 Task: Create a due date automation trigger when advanced on, the moment a card is due add fields without custom field "Resume" cleared.
Action: Mouse moved to (837, 256)
Screenshot: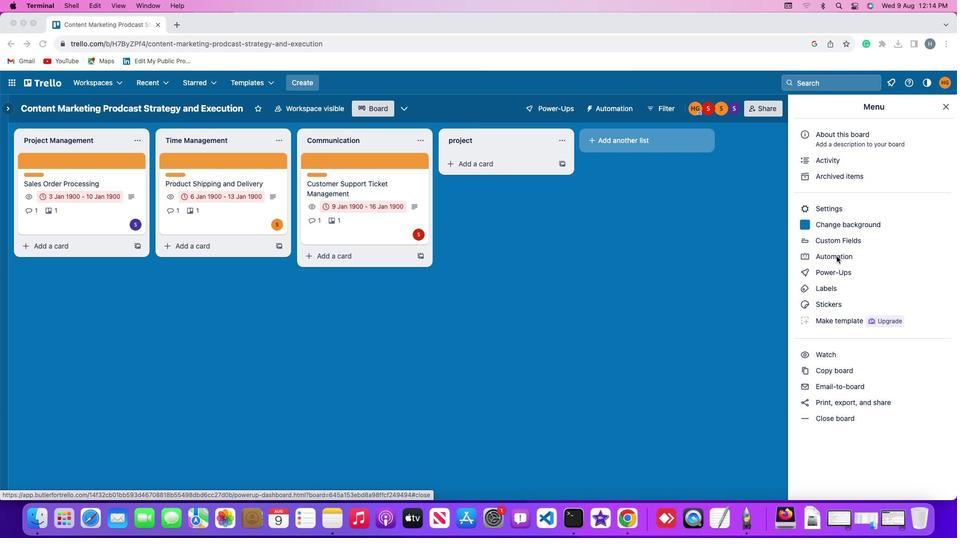 
Action: Mouse pressed left at (837, 256)
Screenshot: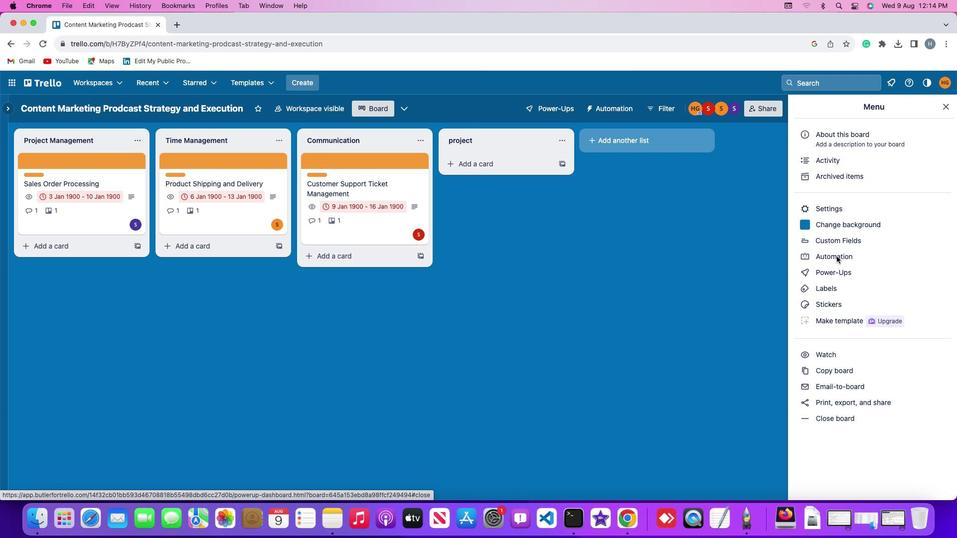 
Action: Mouse moved to (836, 256)
Screenshot: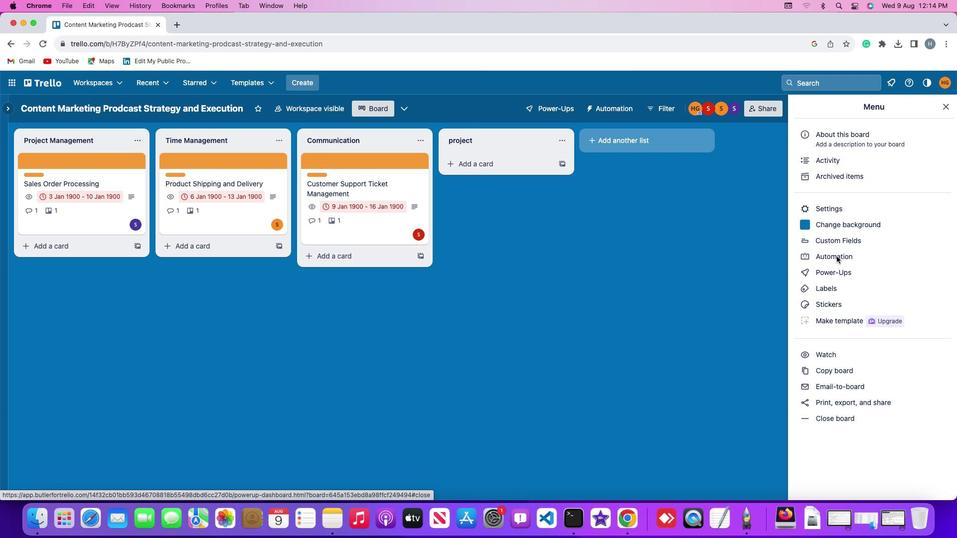 
Action: Mouse pressed left at (836, 256)
Screenshot: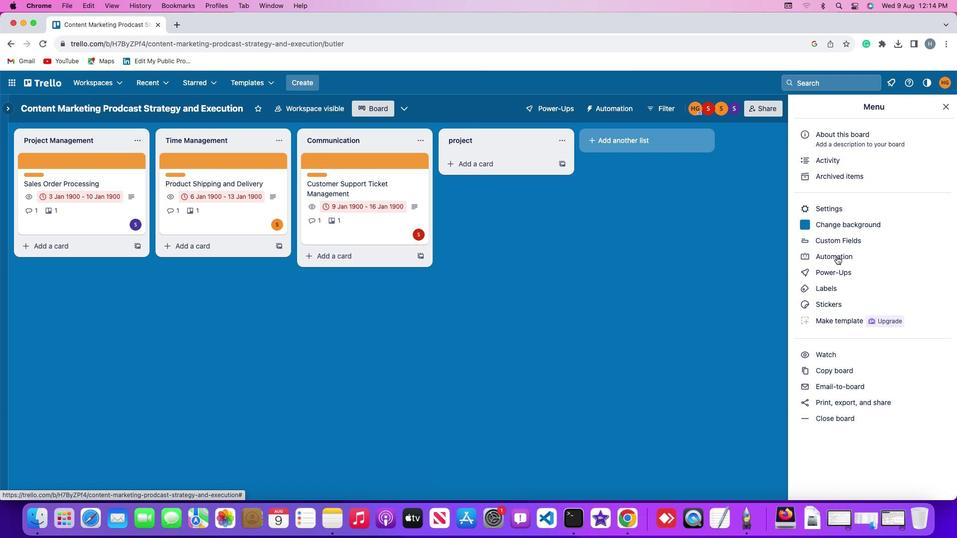 
Action: Mouse moved to (58, 235)
Screenshot: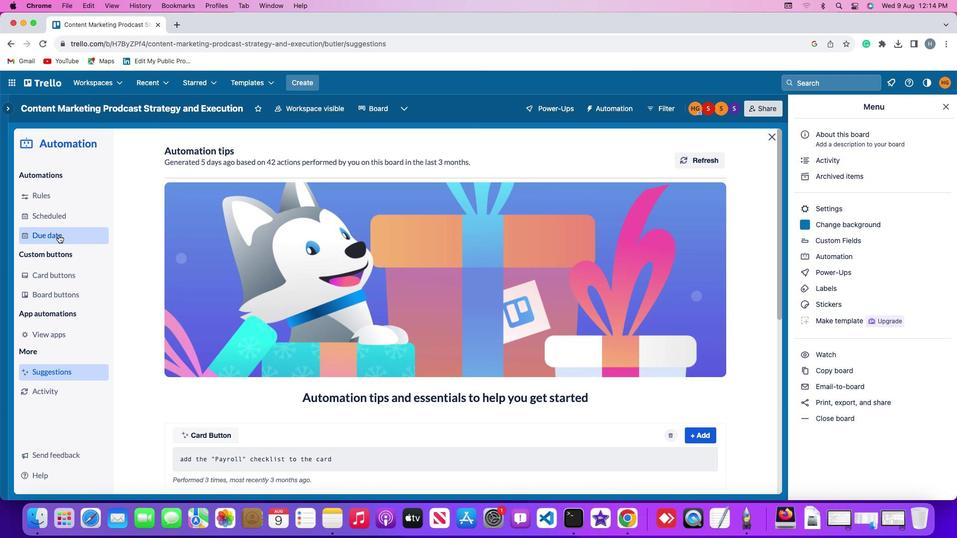 
Action: Mouse pressed left at (58, 235)
Screenshot: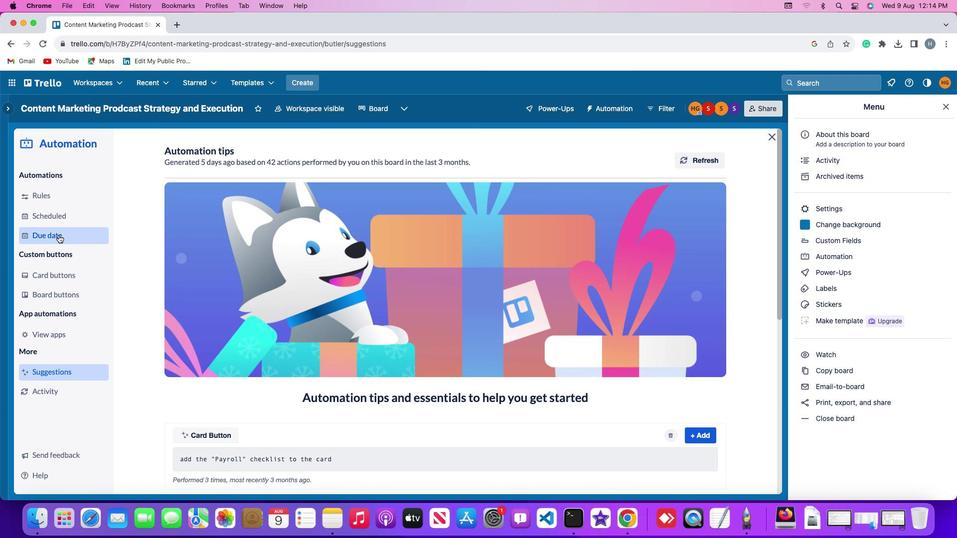 
Action: Mouse moved to (665, 155)
Screenshot: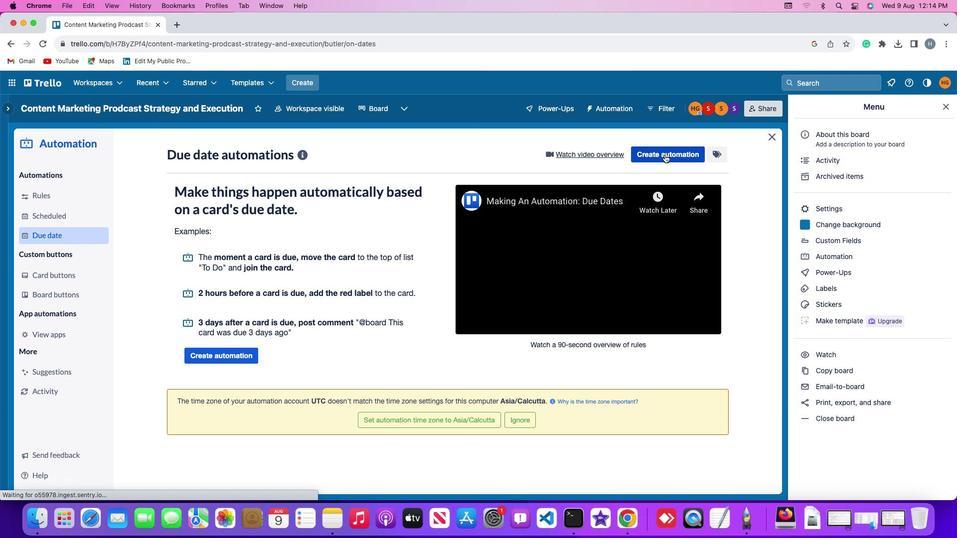 
Action: Mouse pressed left at (665, 155)
Screenshot: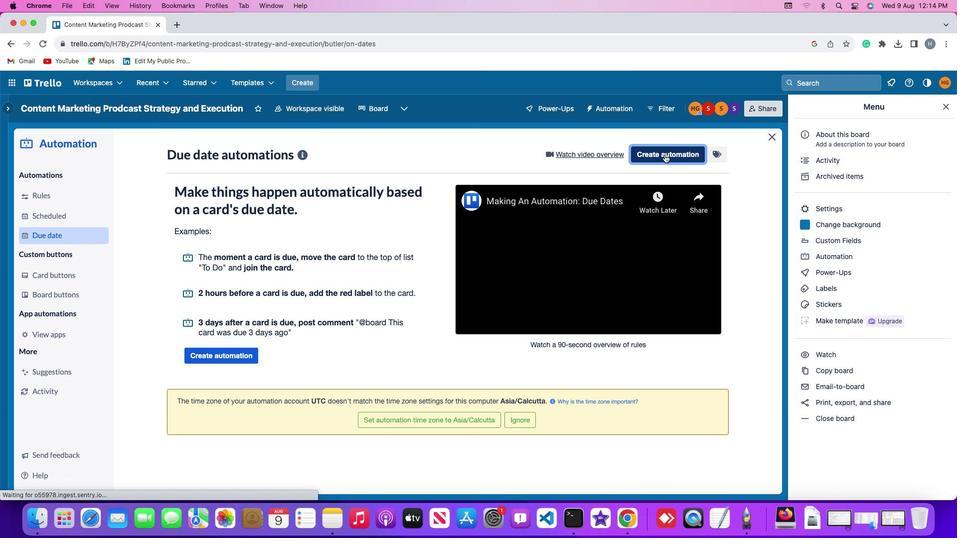 
Action: Mouse moved to (279, 250)
Screenshot: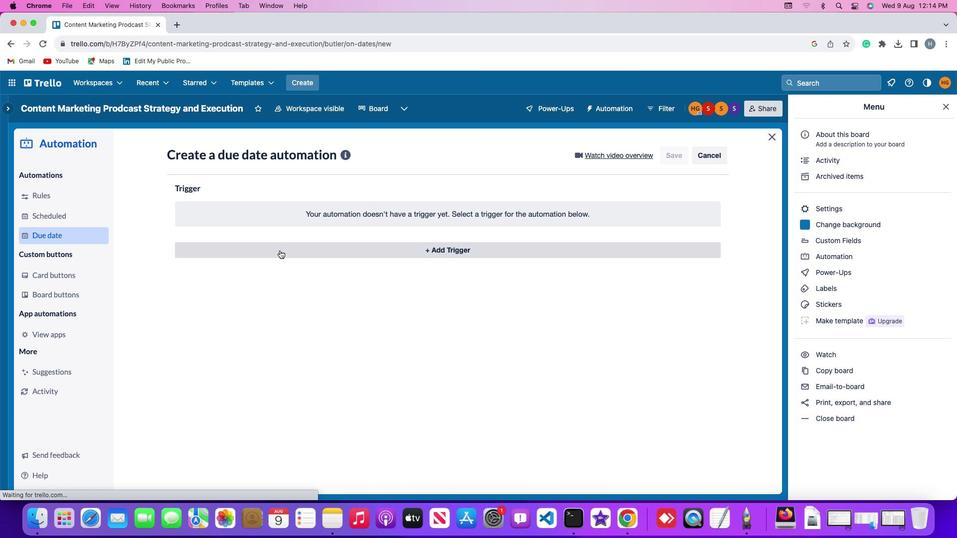 
Action: Mouse pressed left at (279, 250)
Screenshot: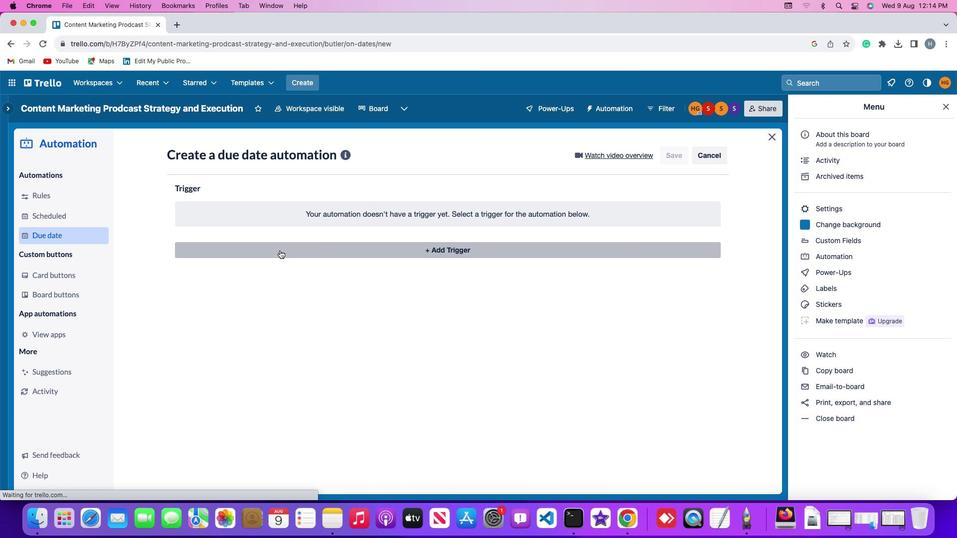 
Action: Mouse moved to (261, 368)
Screenshot: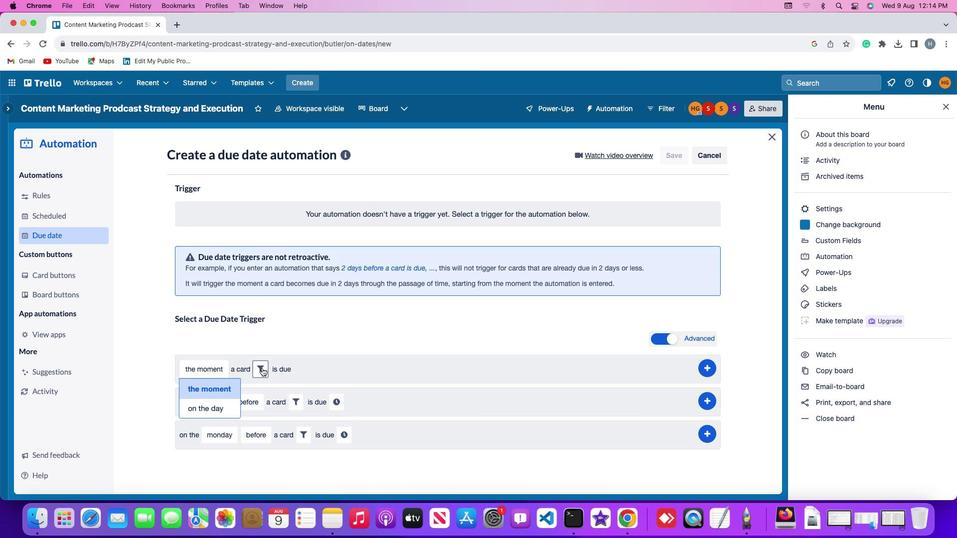 
Action: Mouse pressed left at (261, 368)
Screenshot: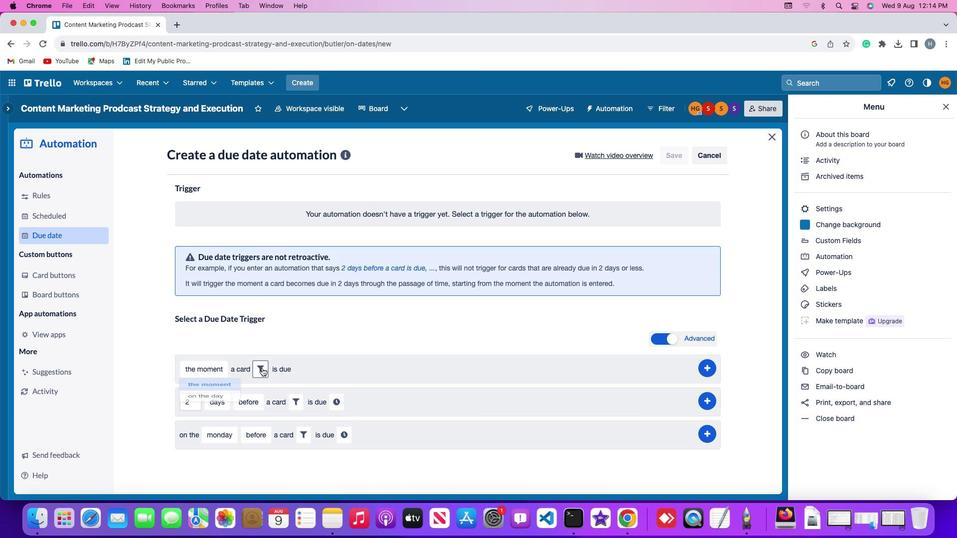 
Action: Mouse moved to (429, 399)
Screenshot: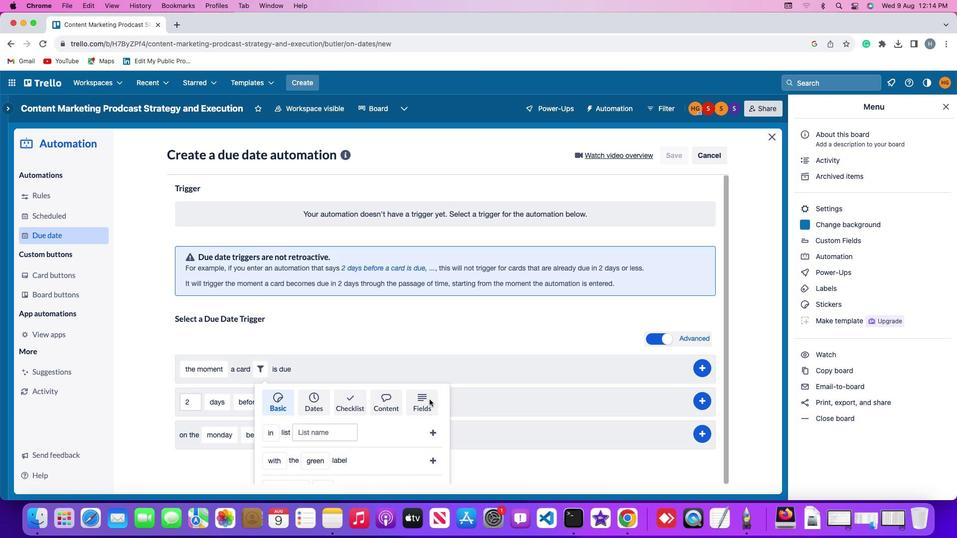 
Action: Mouse pressed left at (429, 399)
Screenshot: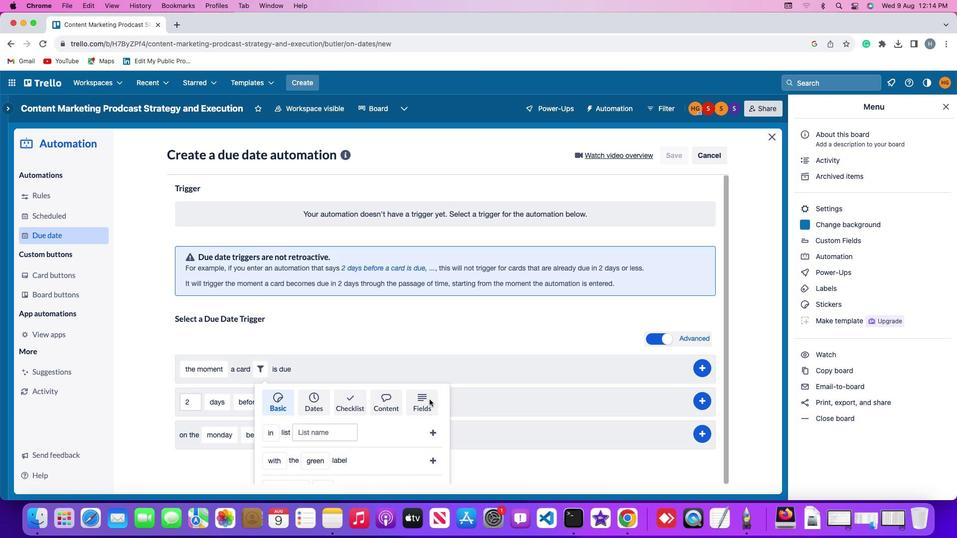 
Action: Mouse moved to (236, 463)
Screenshot: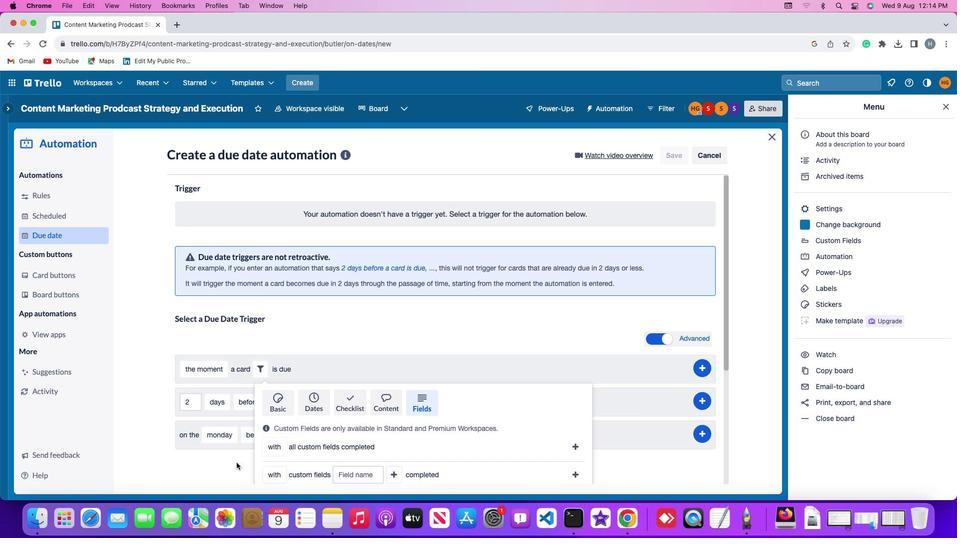 
Action: Mouse scrolled (236, 463) with delta (0, 0)
Screenshot: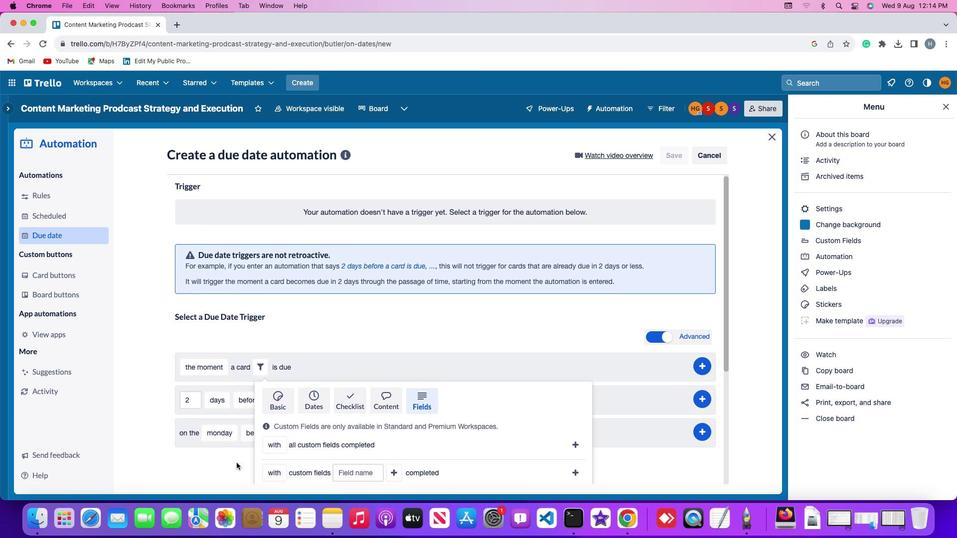 
Action: Mouse scrolled (236, 463) with delta (0, 0)
Screenshot: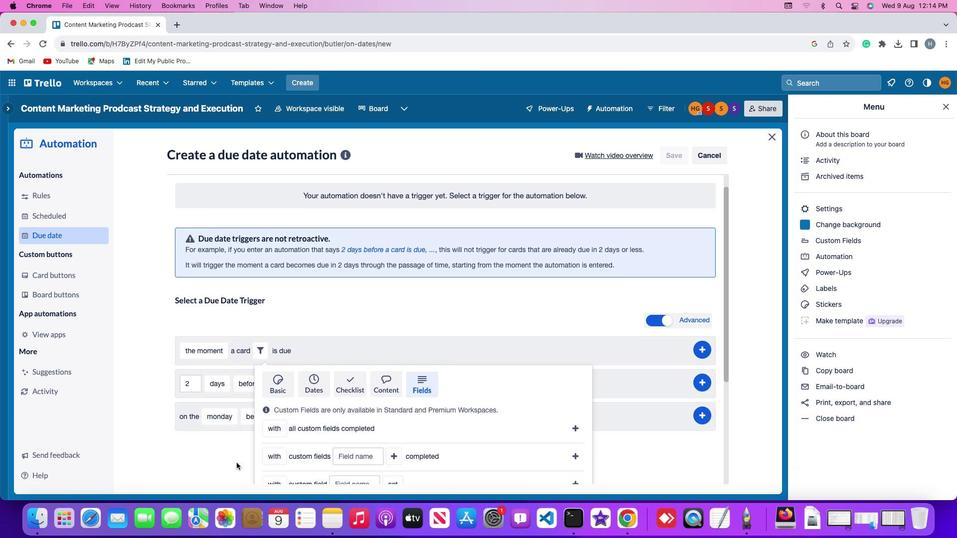 
Action: Mouse scrolled (236, 463) with delta (0, 0)
Screenshot: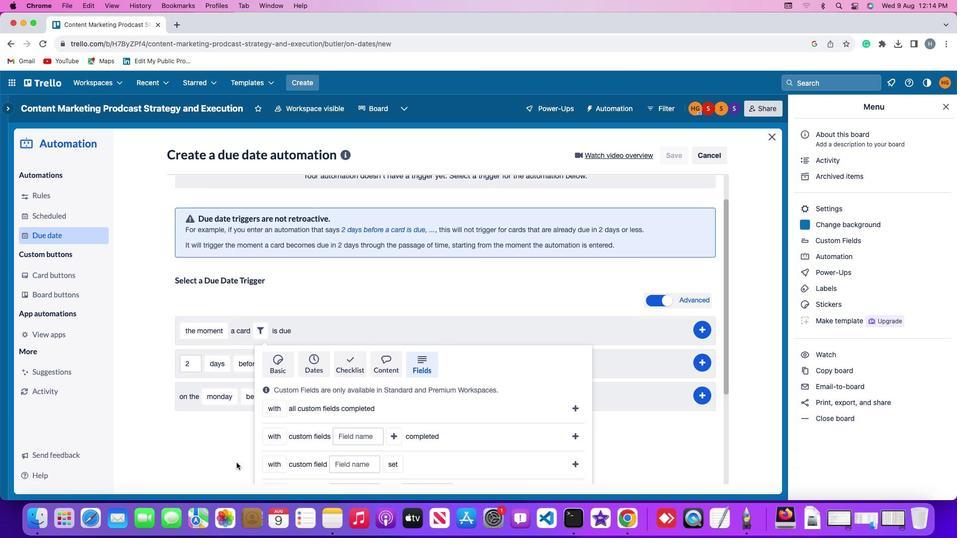 
Action: Mouse scrolled (236, 463) with delta (0, 0)
Screenshot: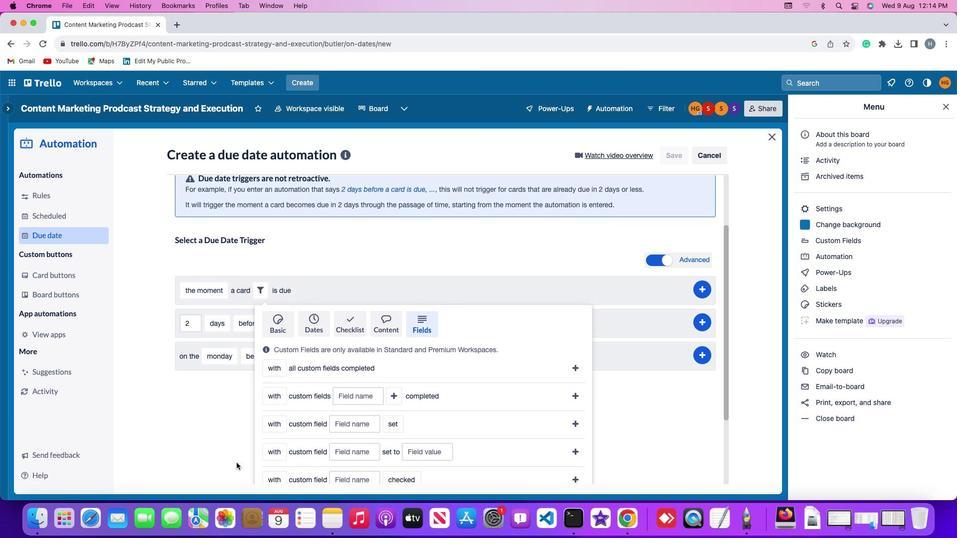 
Action: Mouse scrolled (236, 463) with delta (0, 0)
Screenshot: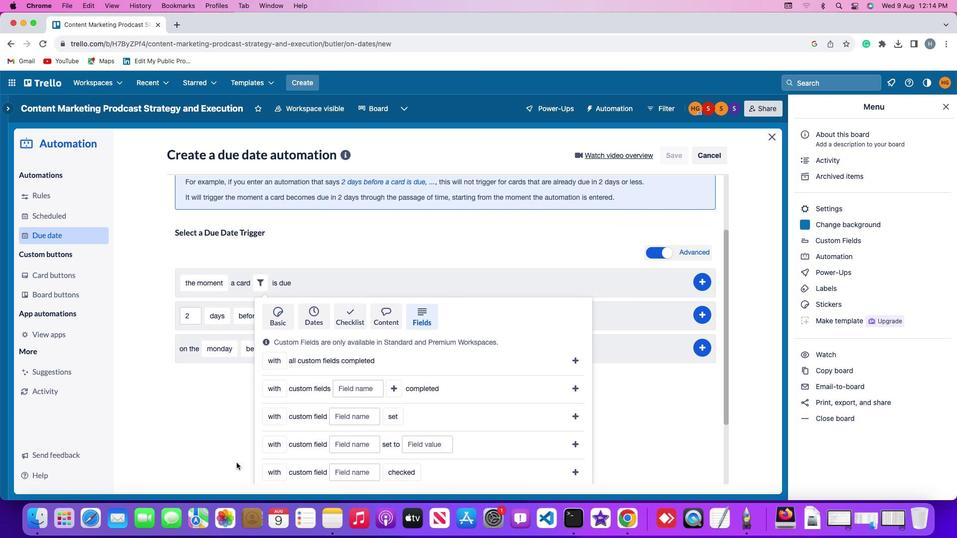
Action: Mouse scrolled (236, 463) with delta (0, 0)
Screenshot: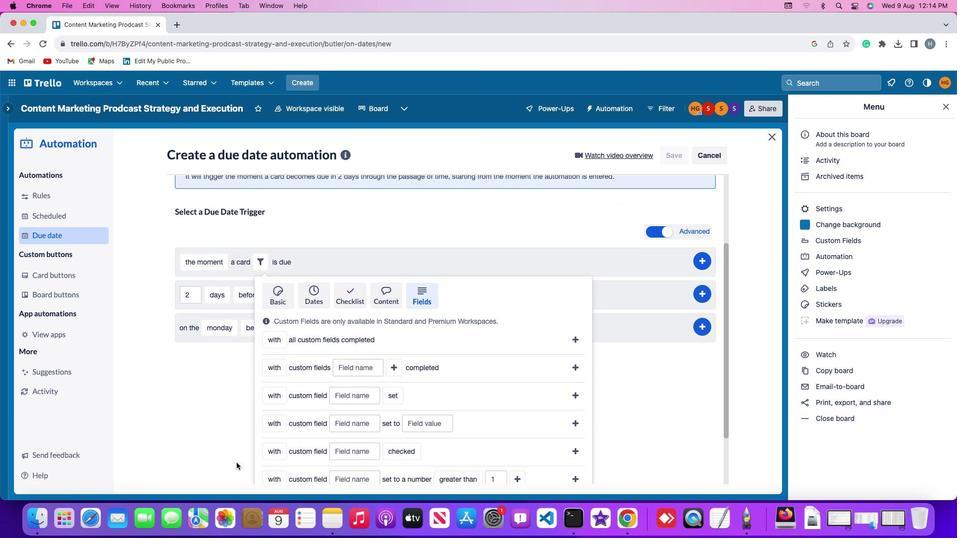 
Action: Mouse moved to (278, 375)
Screenshot: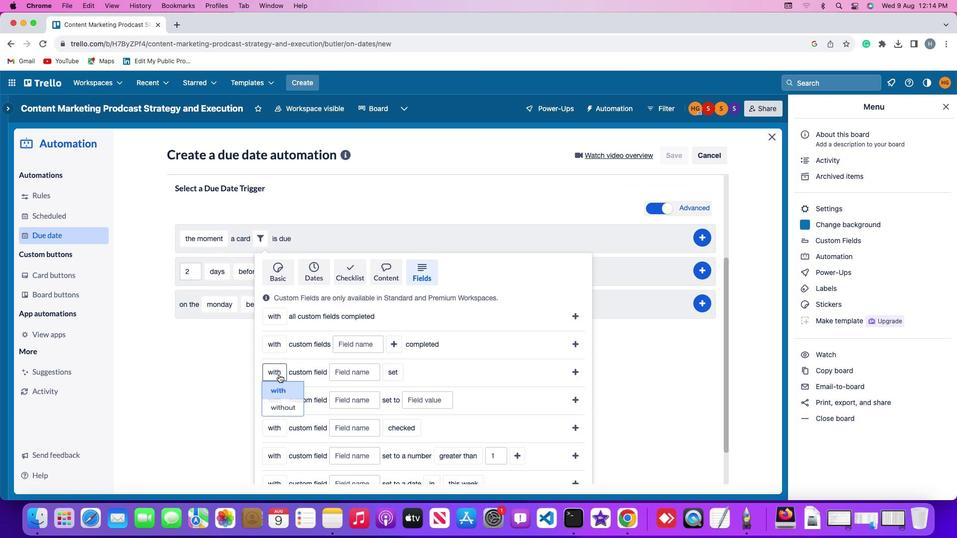 
Action: Mouse pressed left at (278, 375)
Screenshot: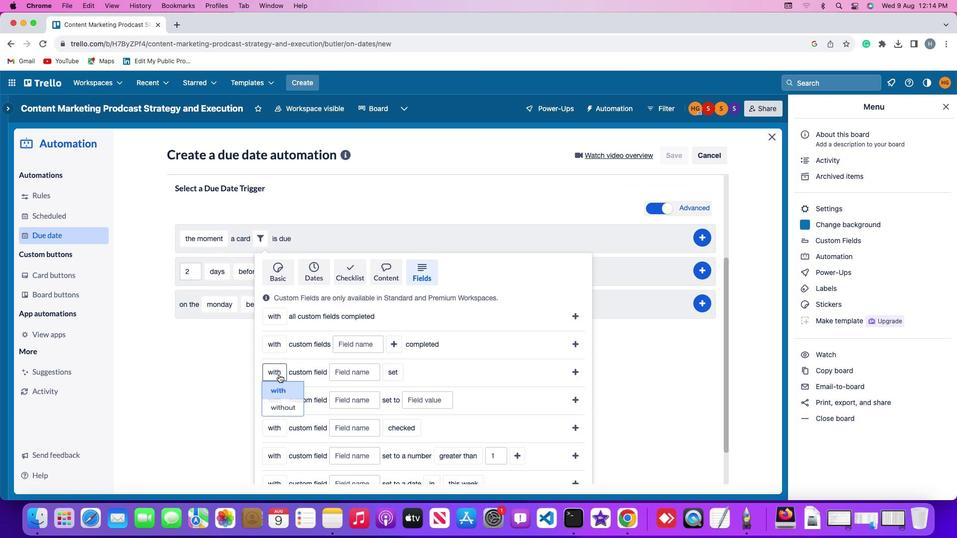 
Action: Mouse moved to (283, 392)
Screenshot: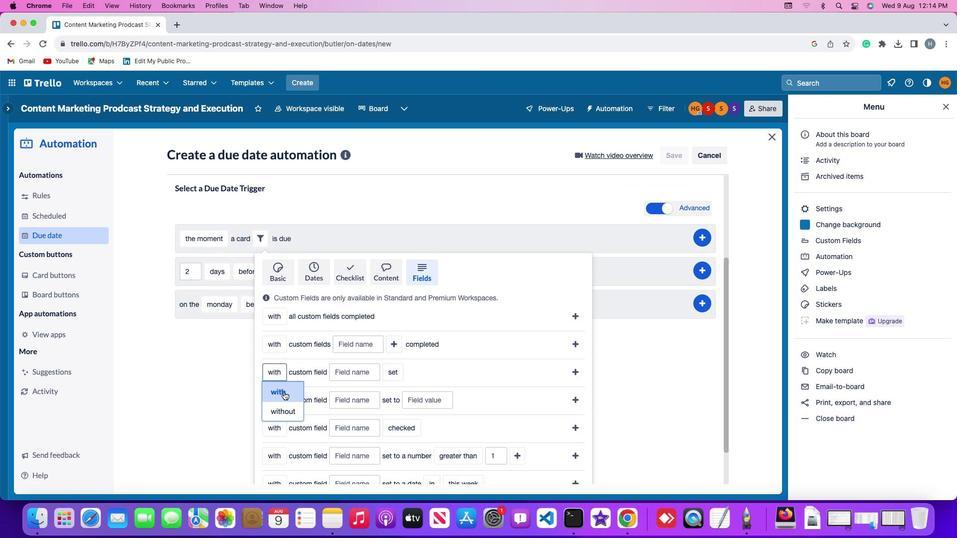 
Action: Mouse pressed left at (283, 392)
Screenshot: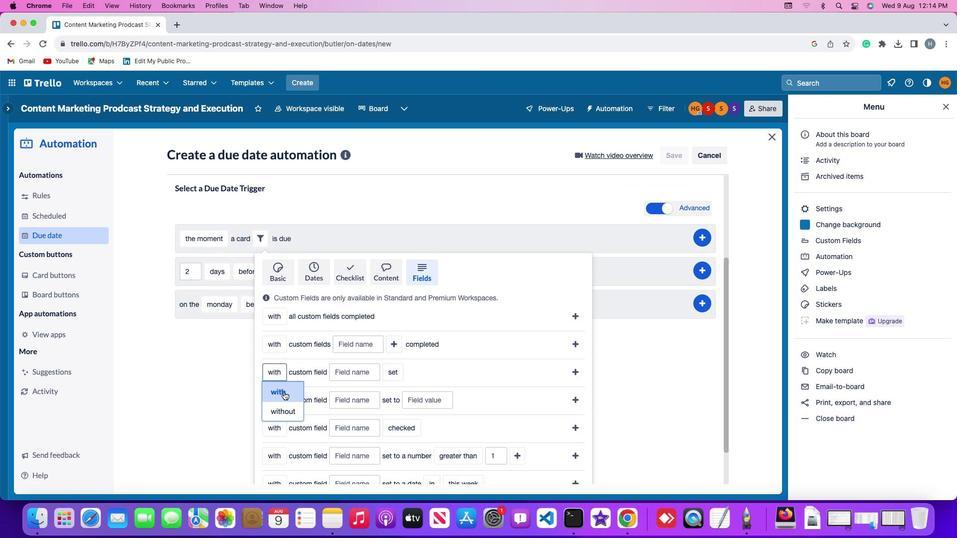 
Action: Mouse moved to (355, 374)
Screenshot: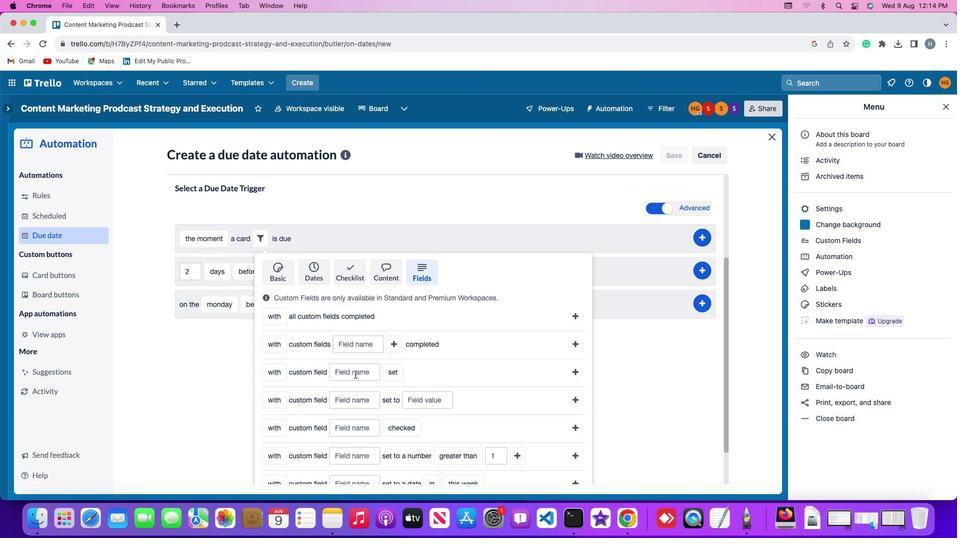 
Action: Mouse pressed left at (355, 374)
Screenshot: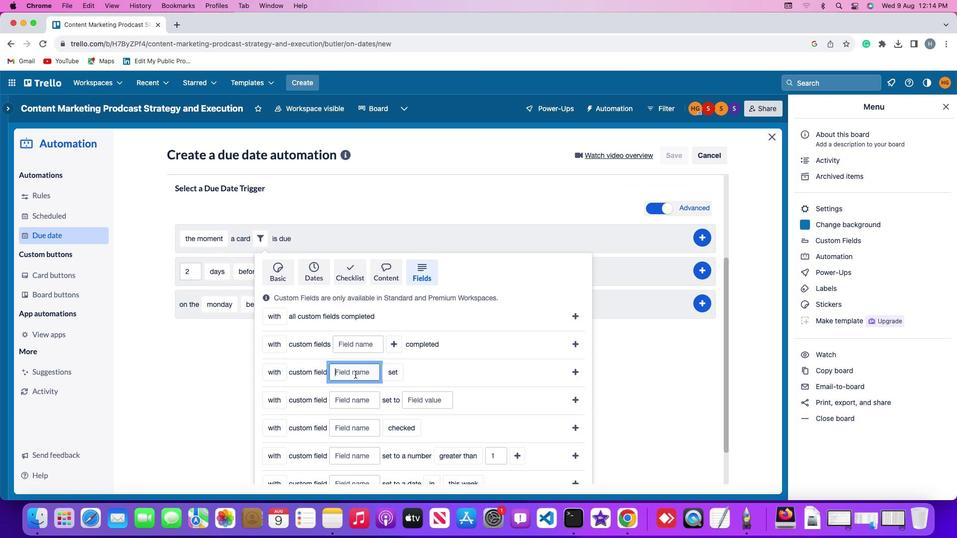 
Action: Key pressed Key.shift'R''e''s''u''m''e'
Screenshot: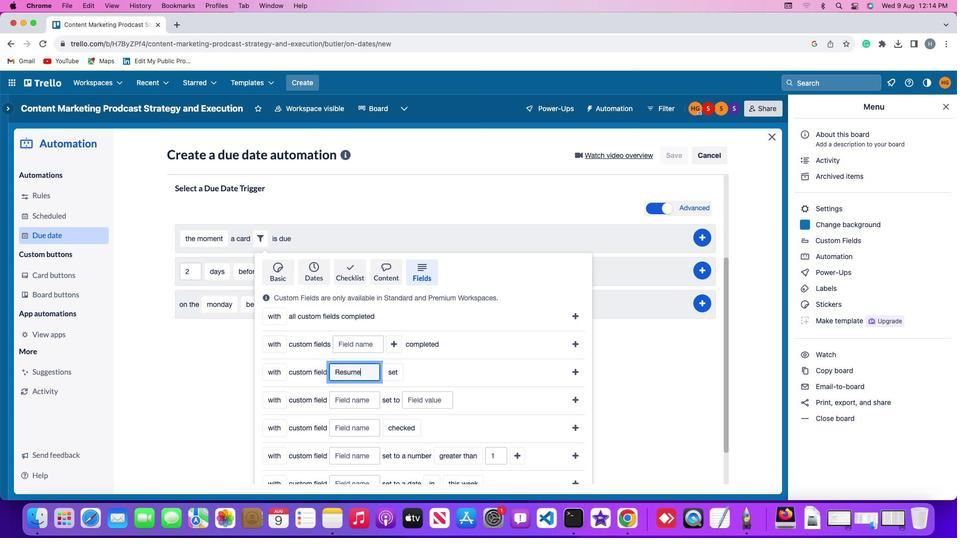 
Action: Mouse moved to (393, 371)
Screenshot: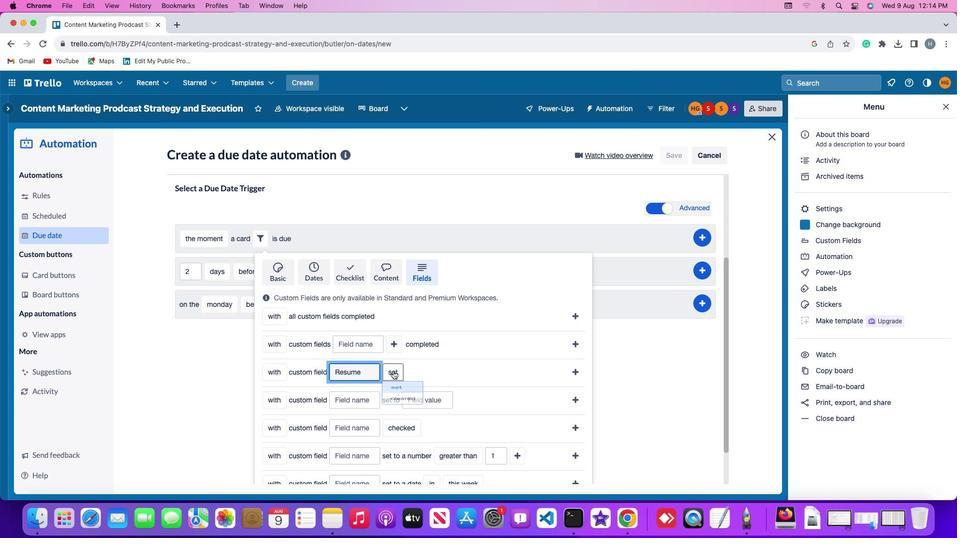 
Action: Mouse pressed left at (393, 371)
Screenshot: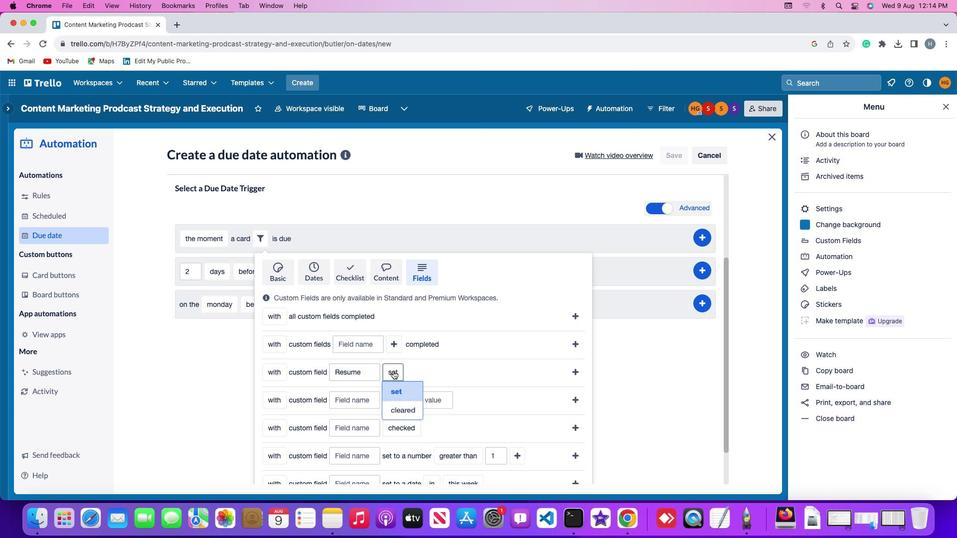 
Action: Mouse moved to (401, 412)
Screenshot: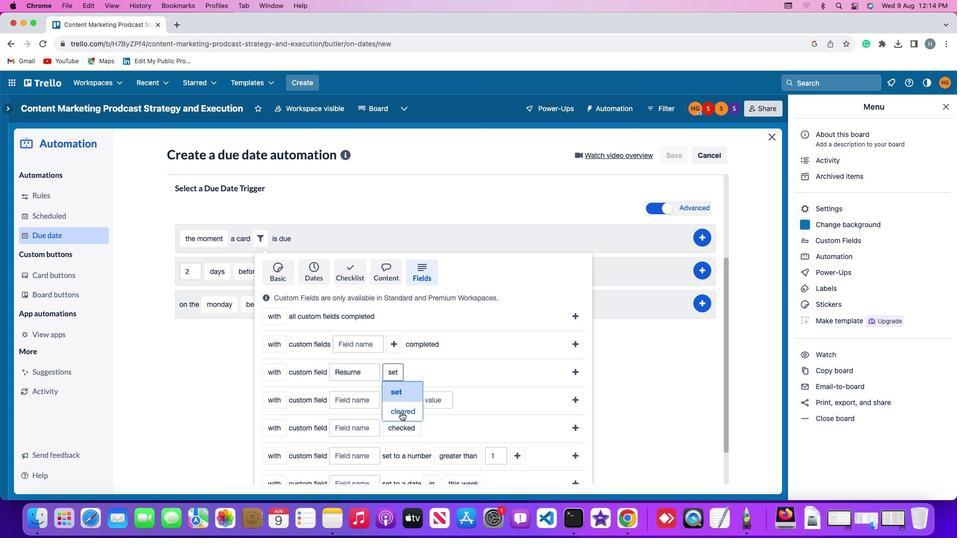 
Action: Mouse pressed left at (401, 412)
Screenshot: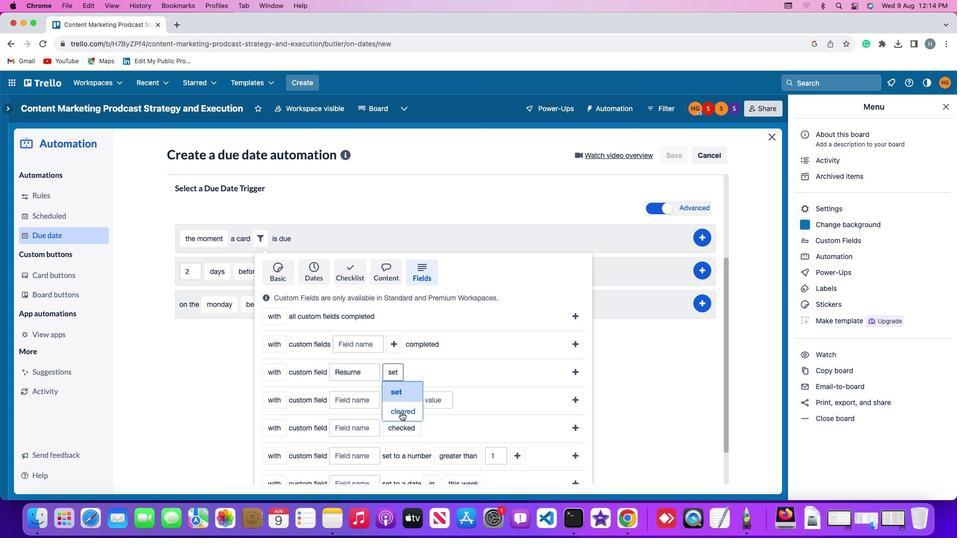 
Action: Mouse moved to (578, 371)
Screenshot: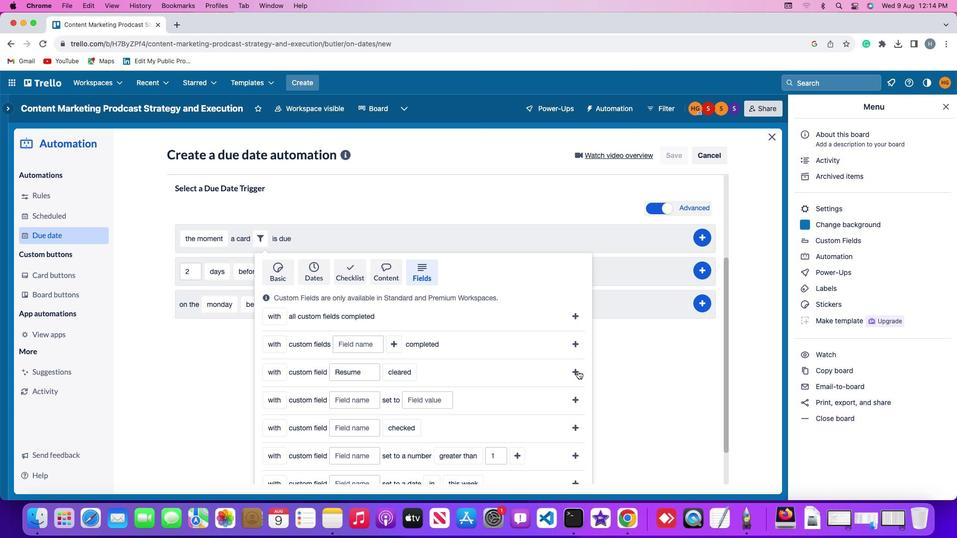
Action: Mouse pressed left at (578, 371)
Screenshot: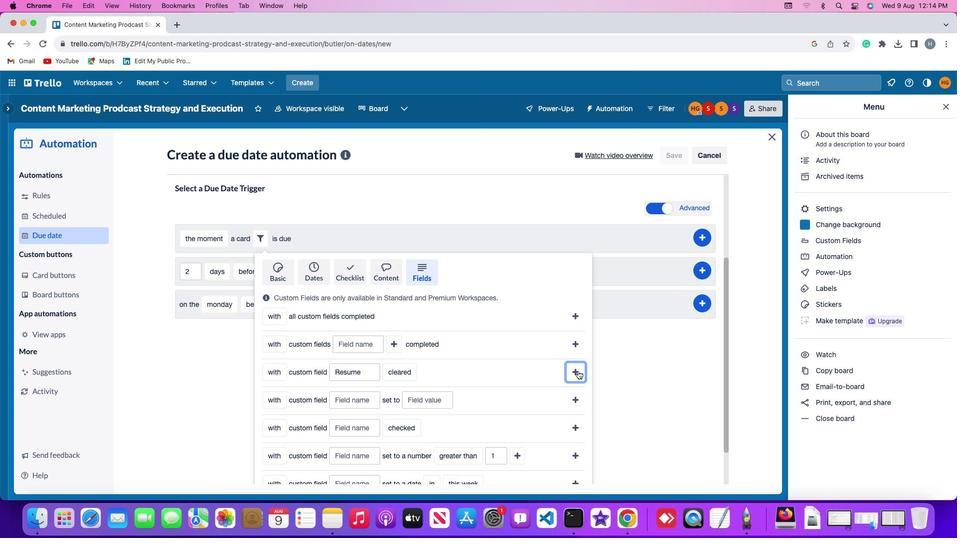 
Action: Mouse moved to (709, 365)
Screenshot: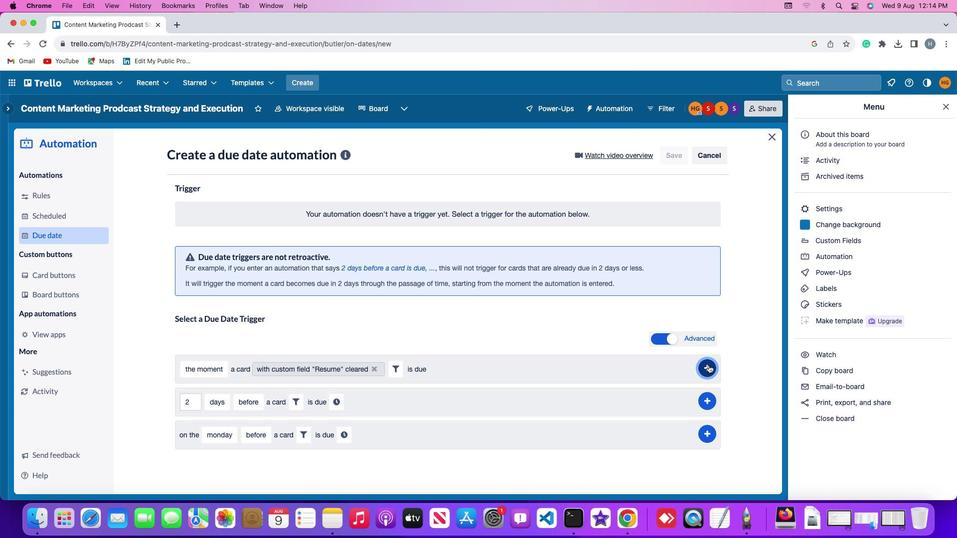 
Action: Mouse pressed left at (709, 365)
Screenshot: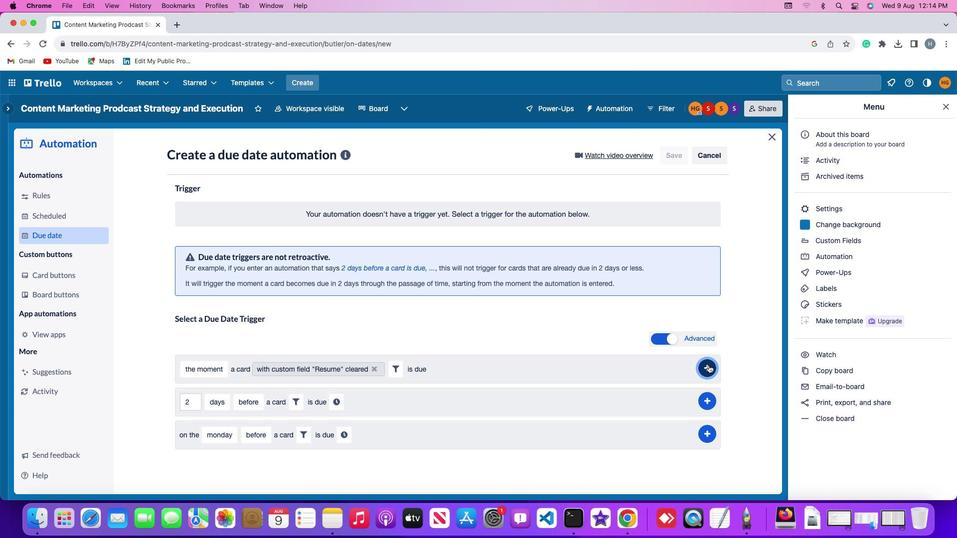 
Action: Mouse moved to (722, 310)
Screenshot: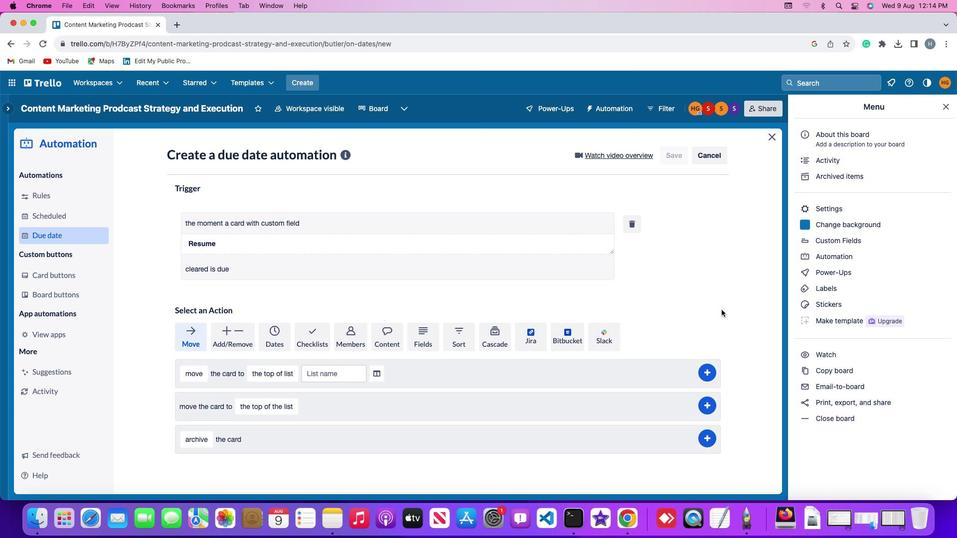 
